 Task: Toggle the surveys enabled in the typescript.
Action: Mouse moved to (33, 480)
Screenshot: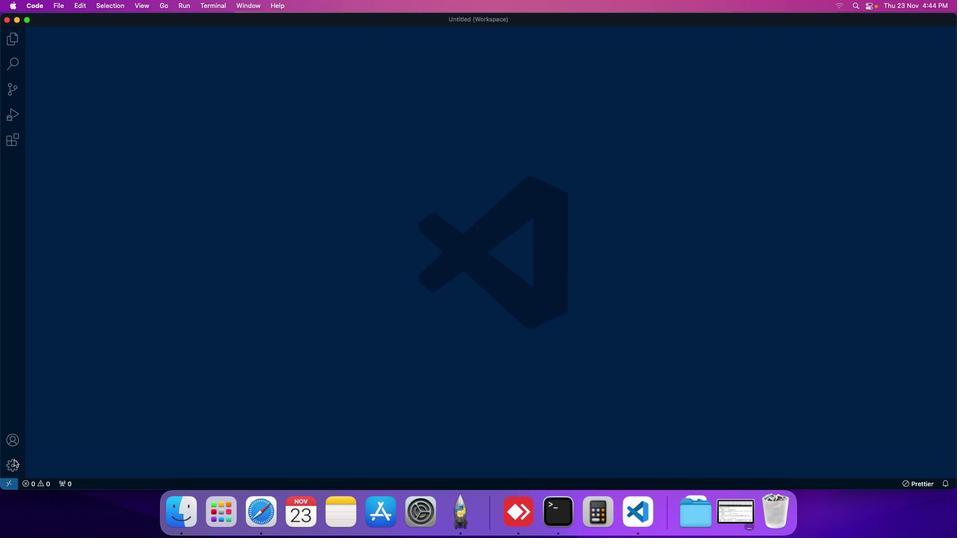 
Action: Mouse pressed left at (33, 480)
Screenshot: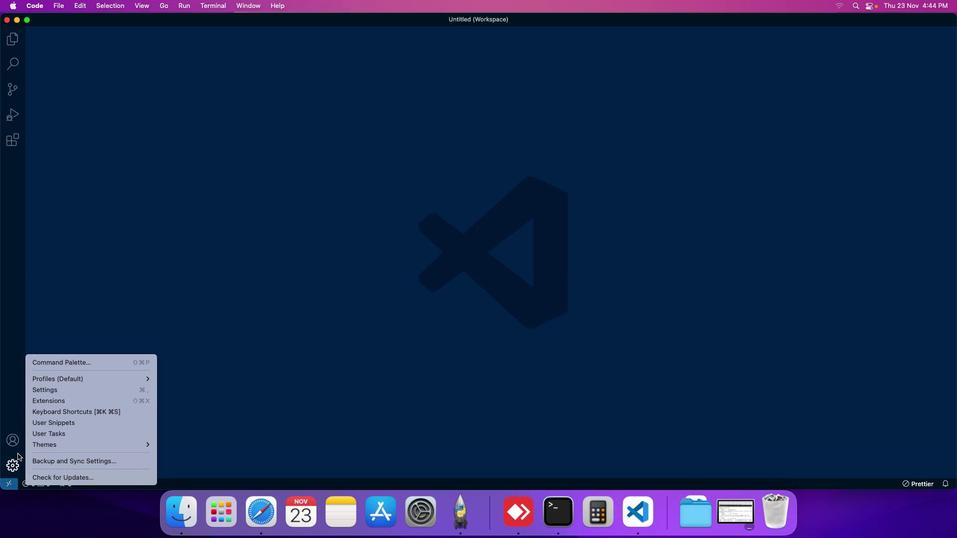 
Action: Mouse moved to (71, 412)
Screenshot: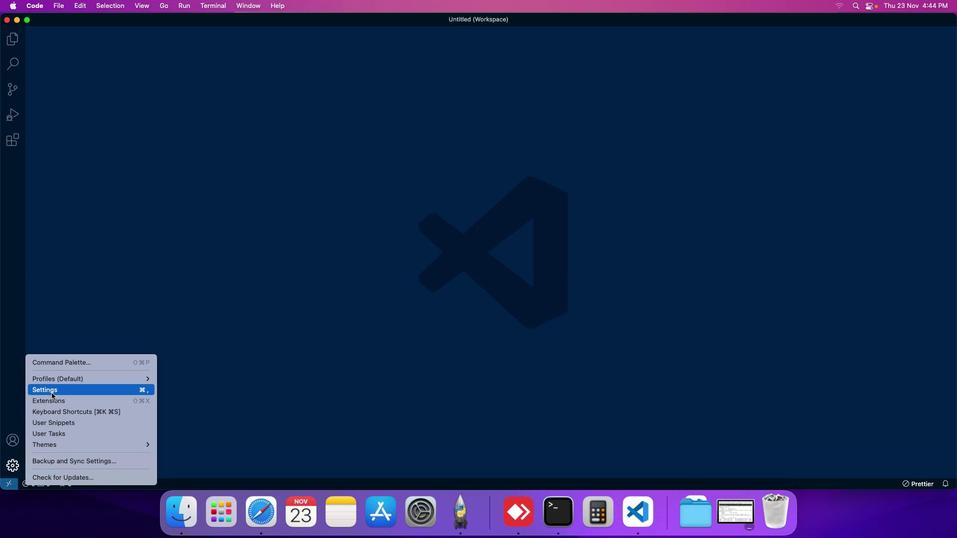 
Action: Mouse pressed left at (71, 412)
Screenshot: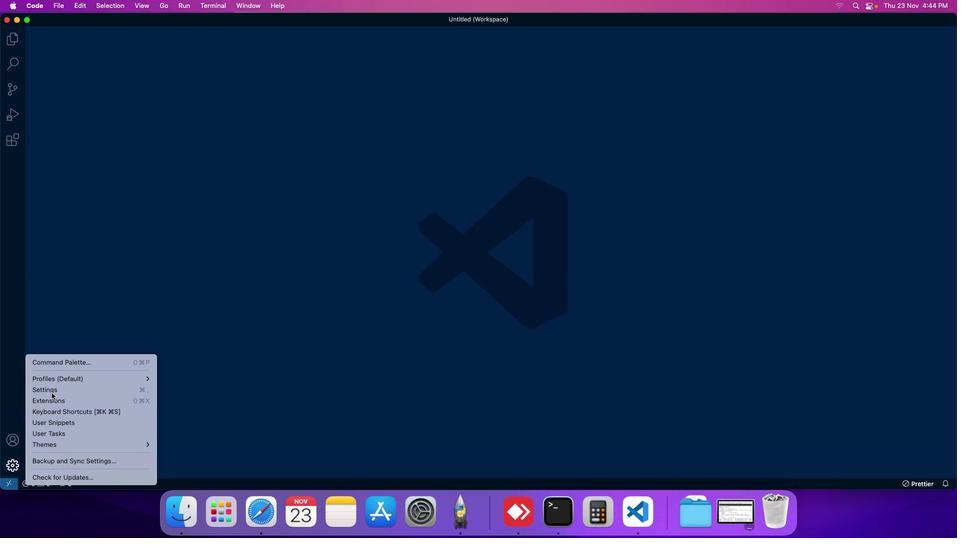 
Action: Mouse moved to (249, 99)
Screenshot: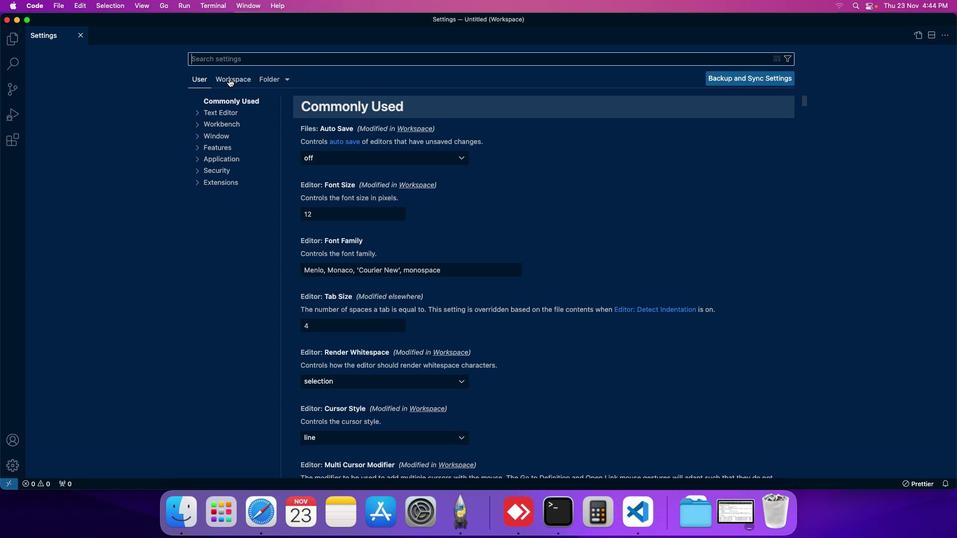 
Action: Mouse pressed left at (249, 99)
Screenshot: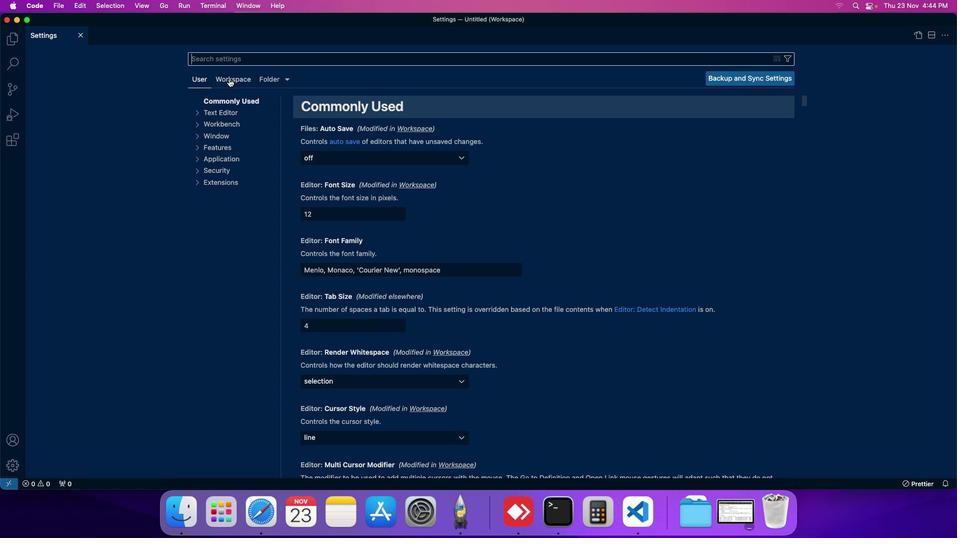 
Action: Mouse moved to (244, 191)
Screenshot: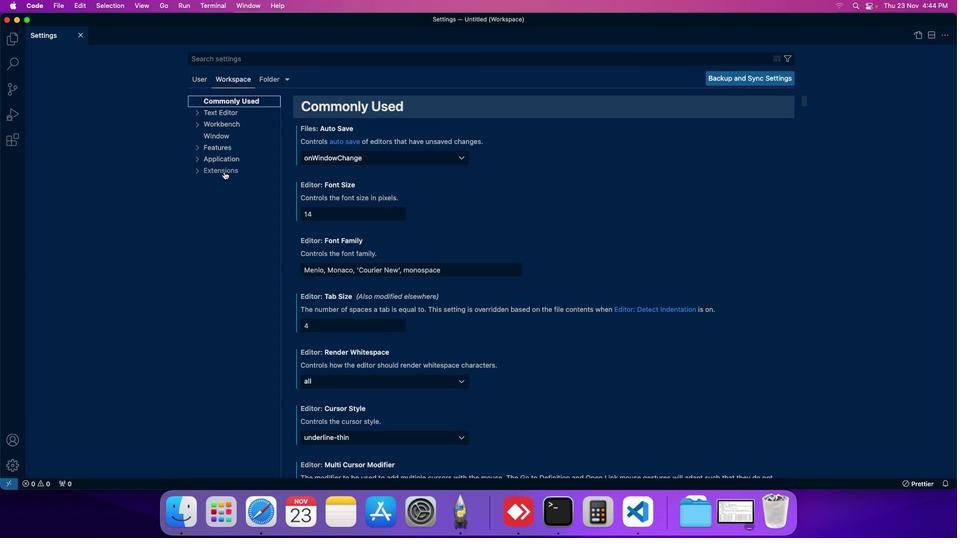 
Action: Mouse pressed left at (244, 191)
Screenshot: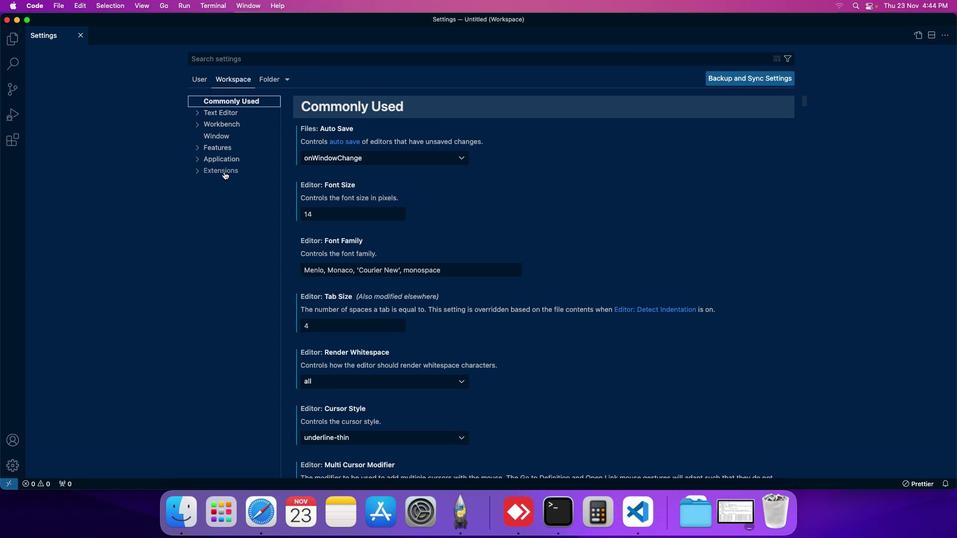 
Action: Mouse moved to (255, 448)
Screenshot: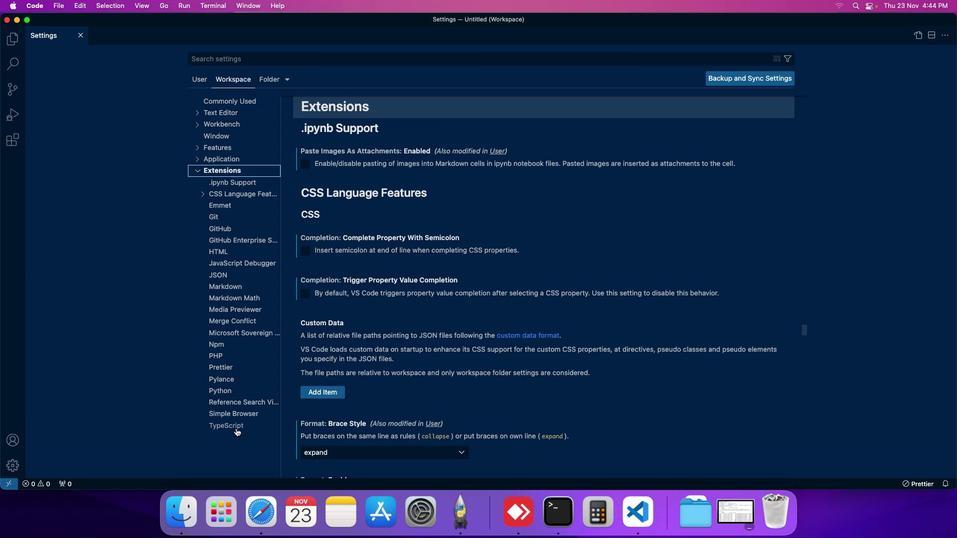 
Action: Mouse pressed left at (255, 448)
Screenshot: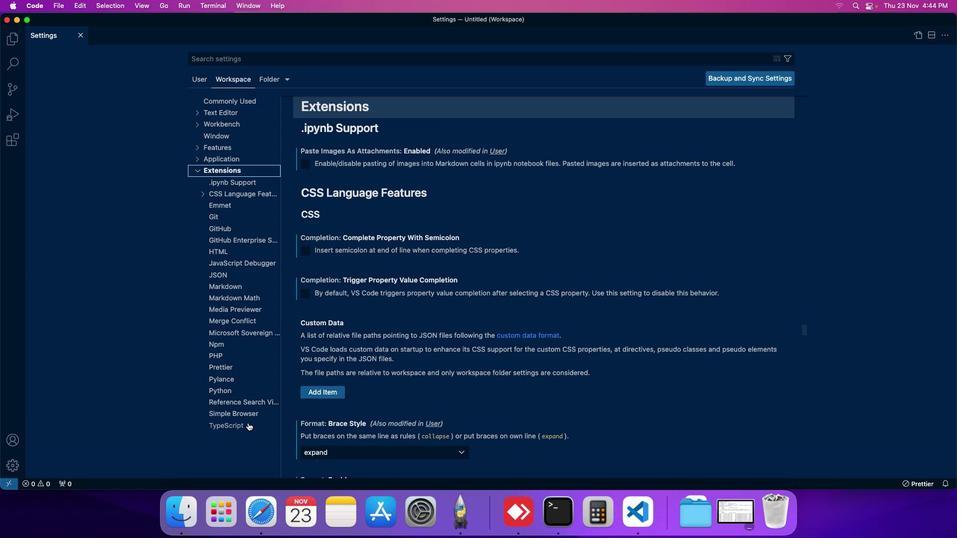
Action: Mouse moved to (368, 433)
Screenshot: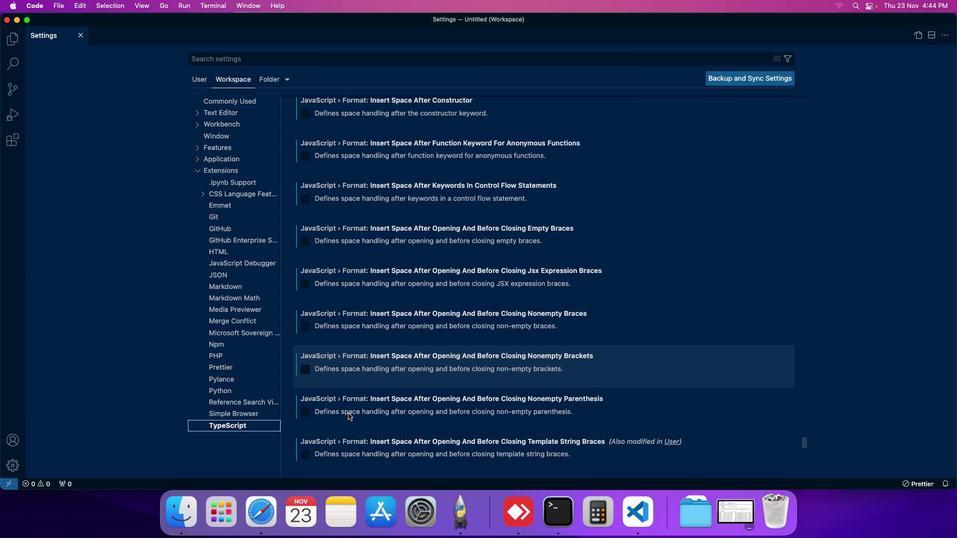 
Action: Mouse scrolled (368, 433) with delta (19, 19)
Screenshot: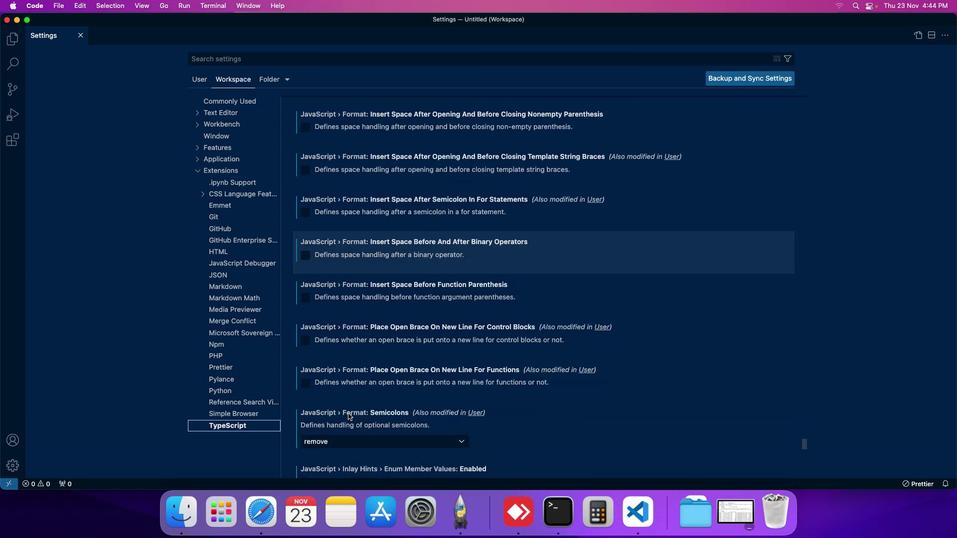 
Action: Mouse scrolled (368, 433) with delta (19, 19)
Screenshot: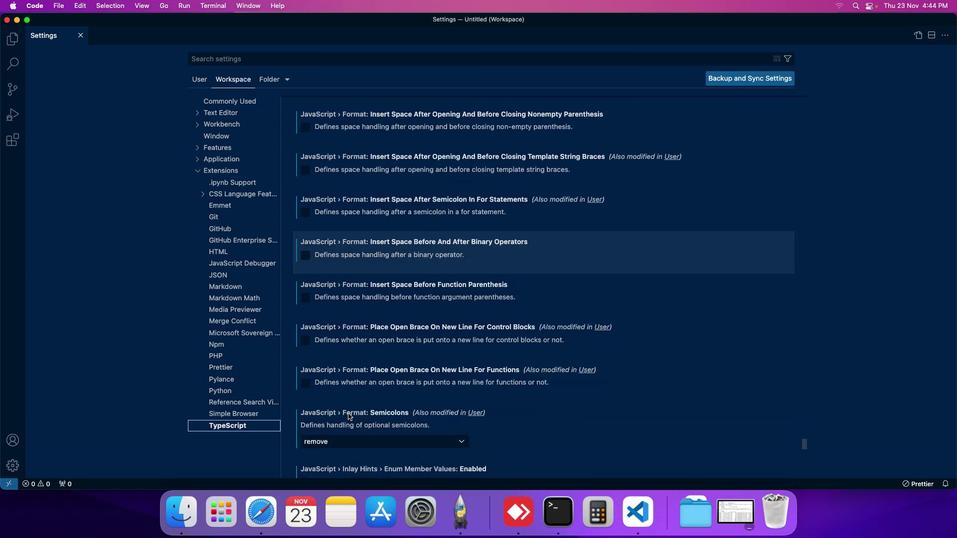 
Action: Mouse scrolled (368, 433) with delta (19, 18)
Screenshot: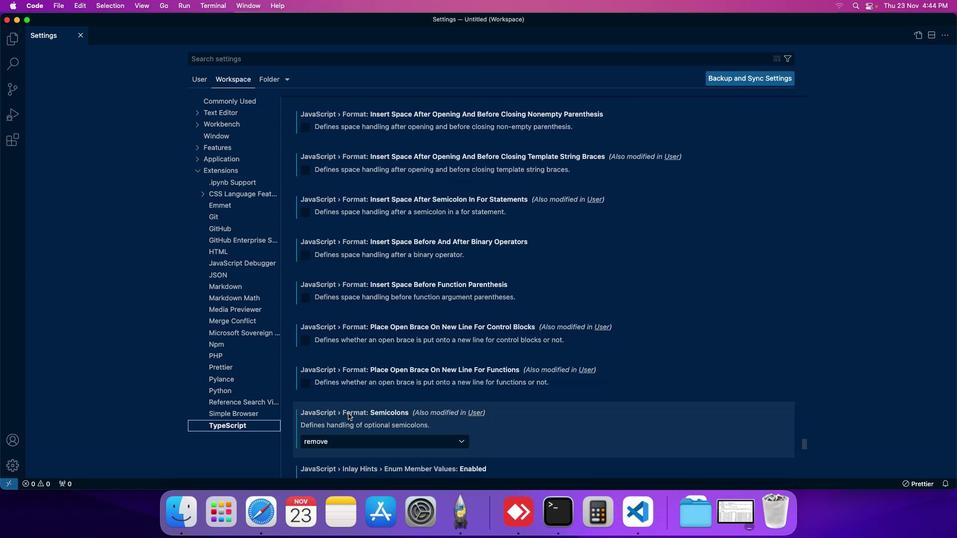 
Action: Mouse scrolled (368, 433) with delta (19, 19)
Screenshot: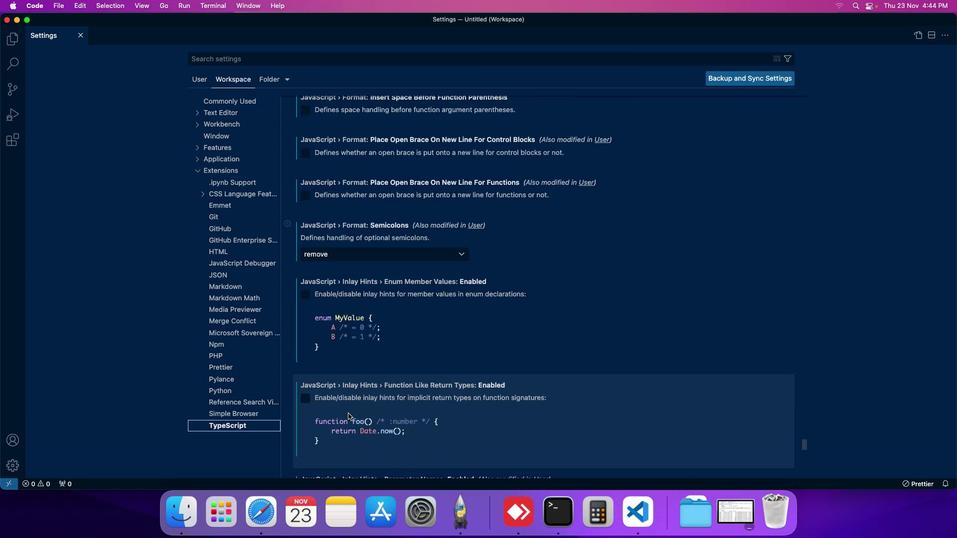 
Action: Mouse scrolled (368, 433) with delta (19, 19)
Screenshot: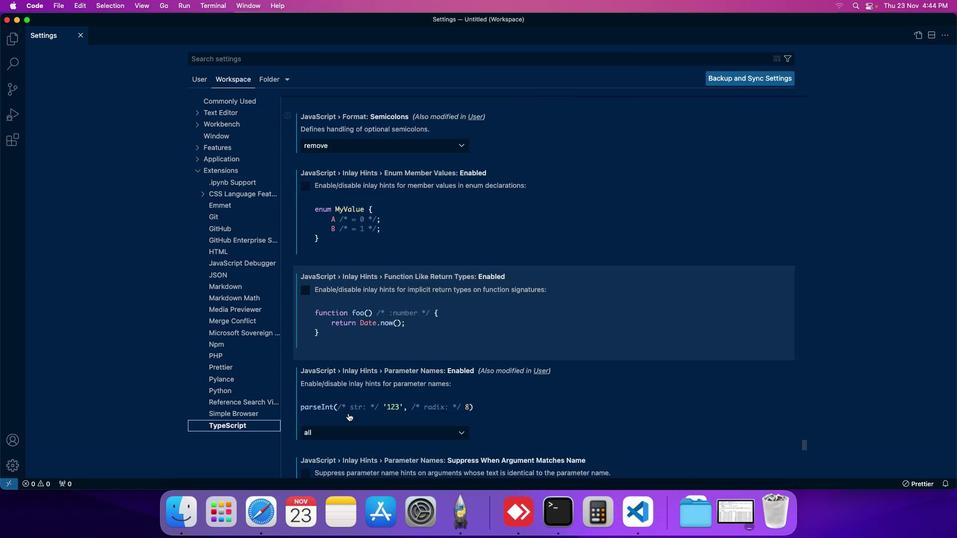 
Action: Mouse scrolled (368, 433) with delta (19, 18)
Screenshot: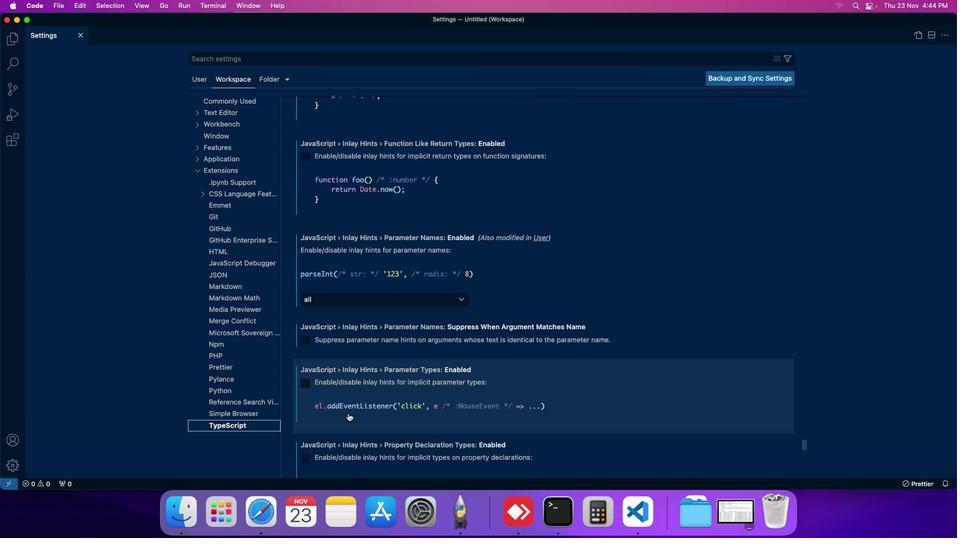 
Action: Mouse scrolled (368, 433) with delta (19, 17)
Screenshot: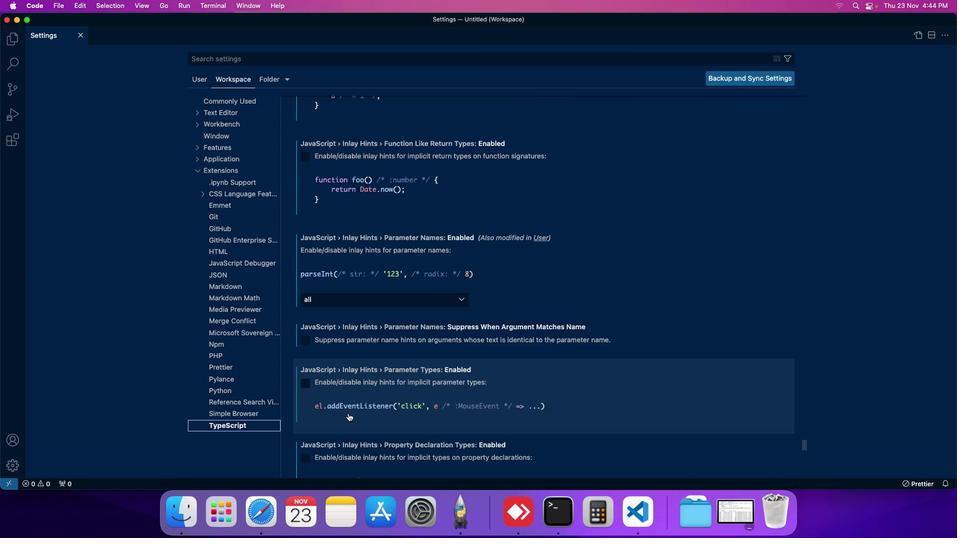 
Action: Mouse scrolled (368, 433) with delta (19, 19)
Screenshot: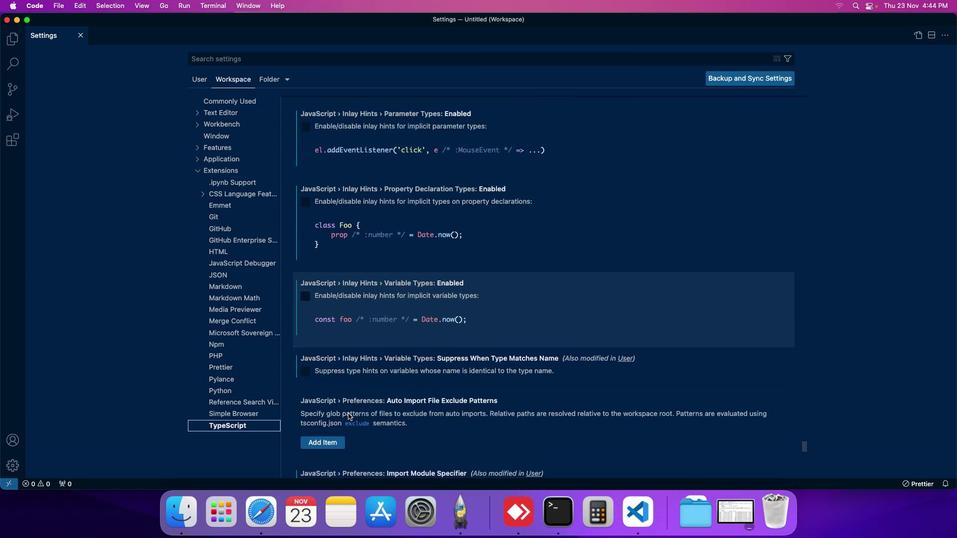 
Action: Mouse scrolled (368, 433) with delta (19, 19)
Screenshot: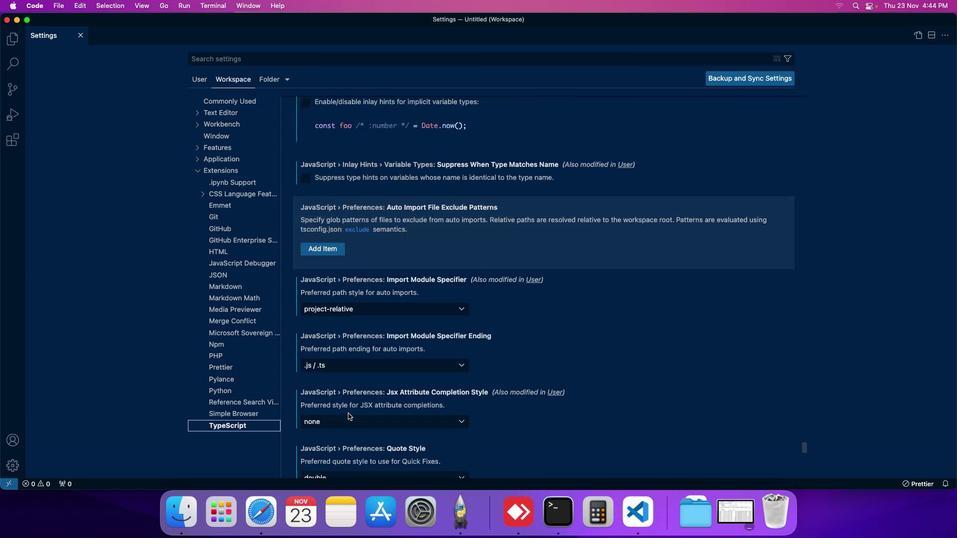
Action: Mouse scrolled (368, 433) with delta (19, 18)
Screenshot: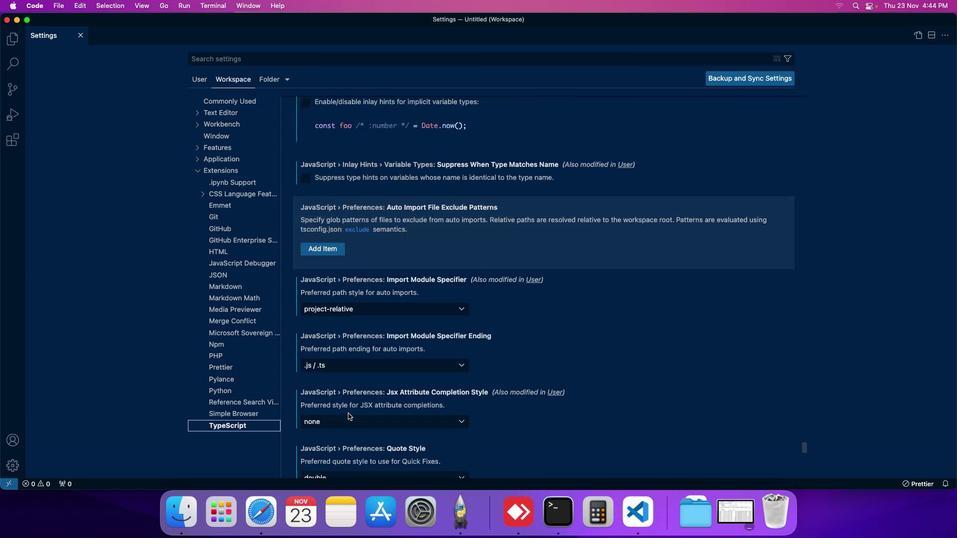 
Action: Mouse scrolled (368, 433) with delta (19, 17)
Screenshot: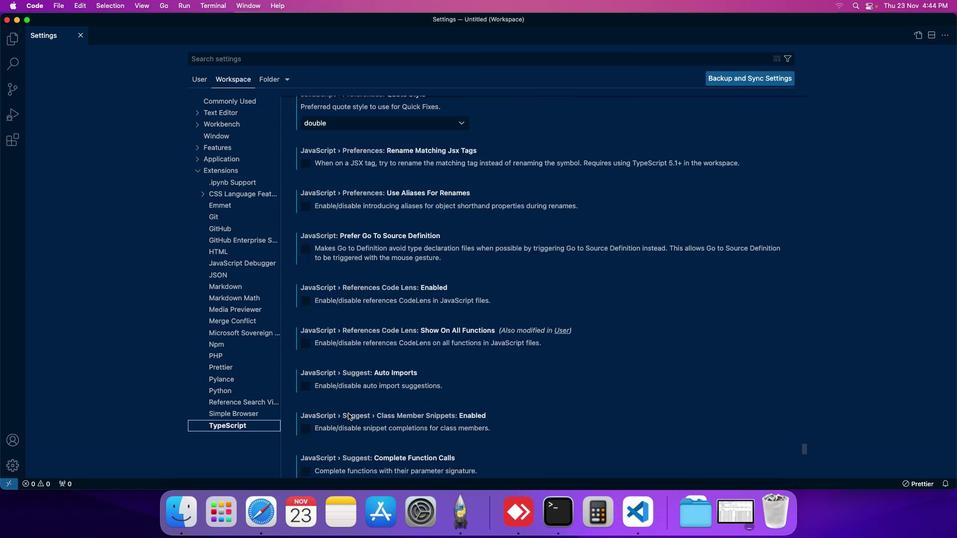 
Action: Mouse scrolled (368, 433) with delta (19, 19)
Screenshot: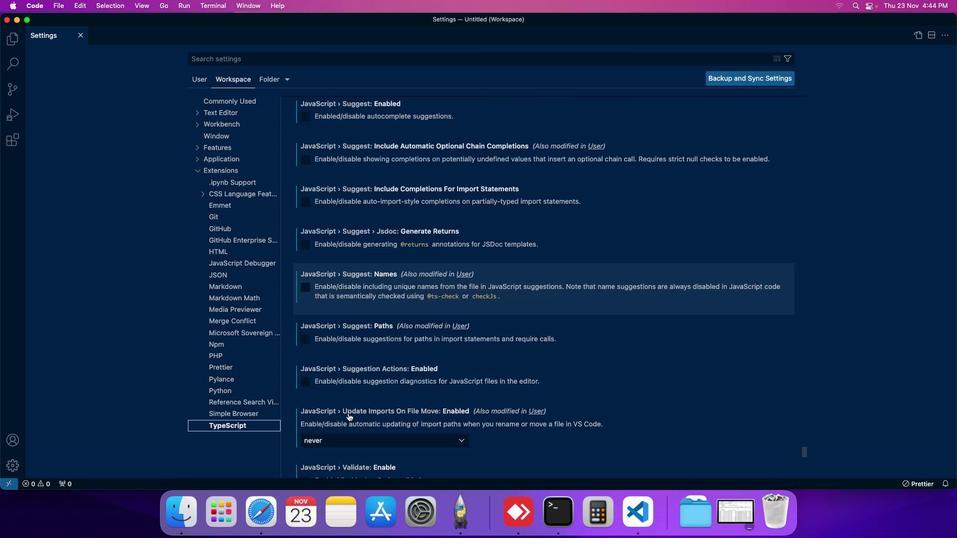 
Action: Mouse scrolled (368, 433) with delta (19, 19)
Screenshot: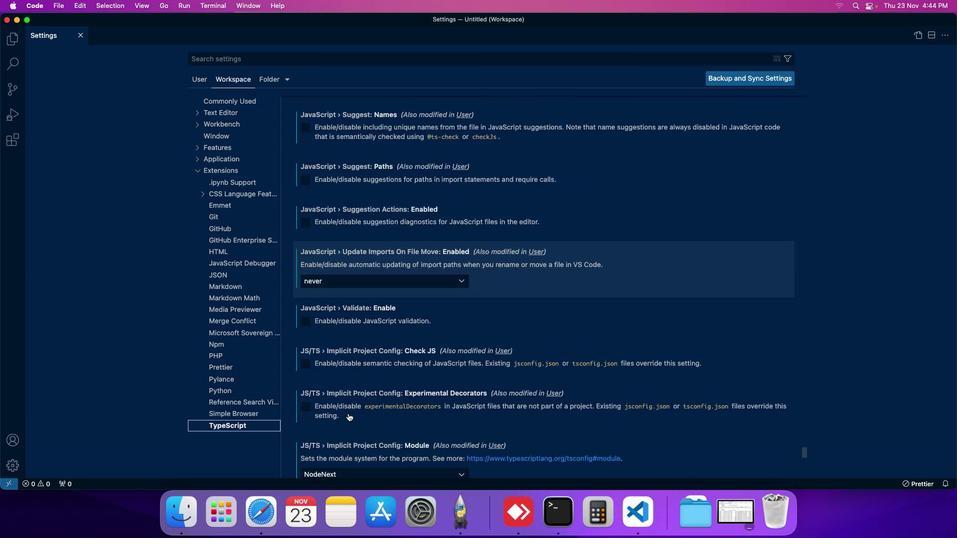 
Action: Mouse scrolled (368, 433) with delta (19, 18)
Screenshot: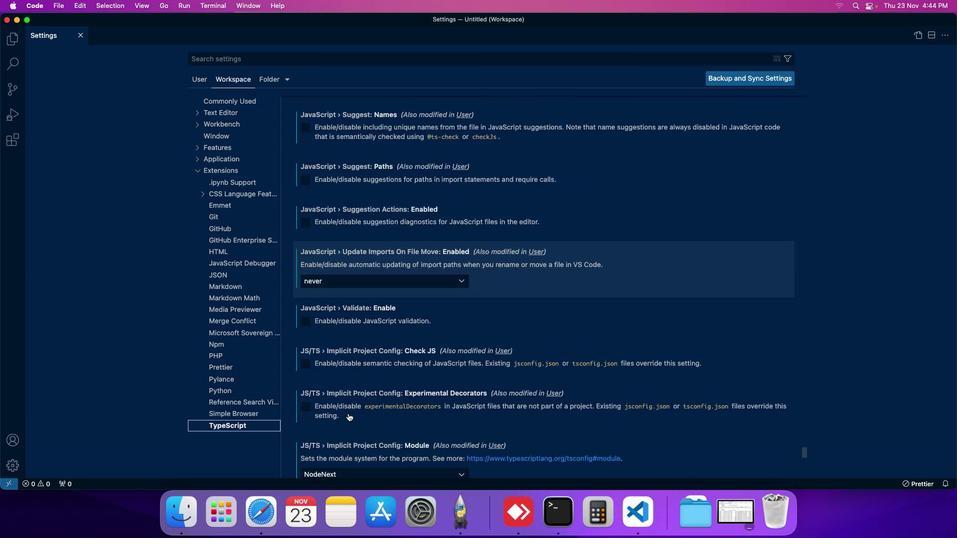 
Action: Mouse scrolled (368, 433) with delta (19, 17)
Screenshot: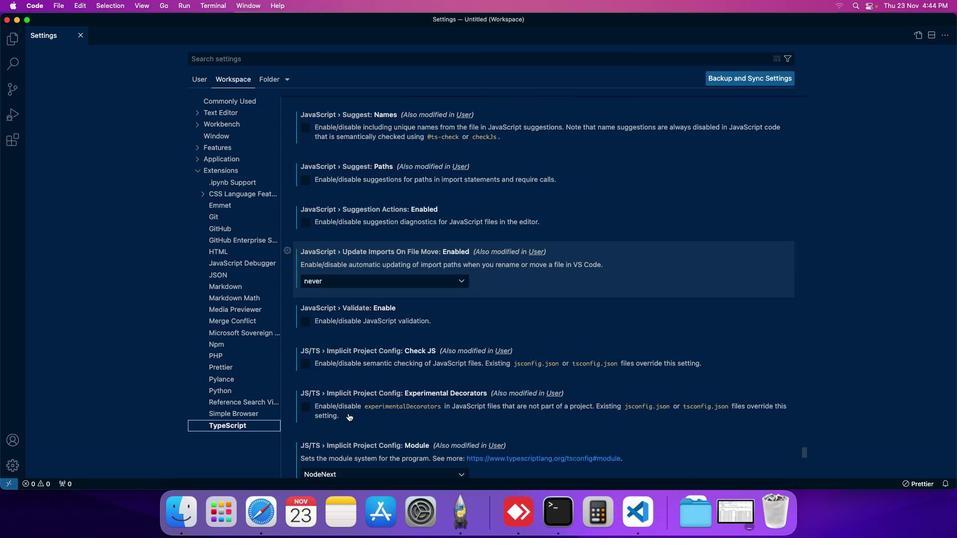 
Action: Mouse scrolled (368, 433) with delta (19, 19)
Screenshot: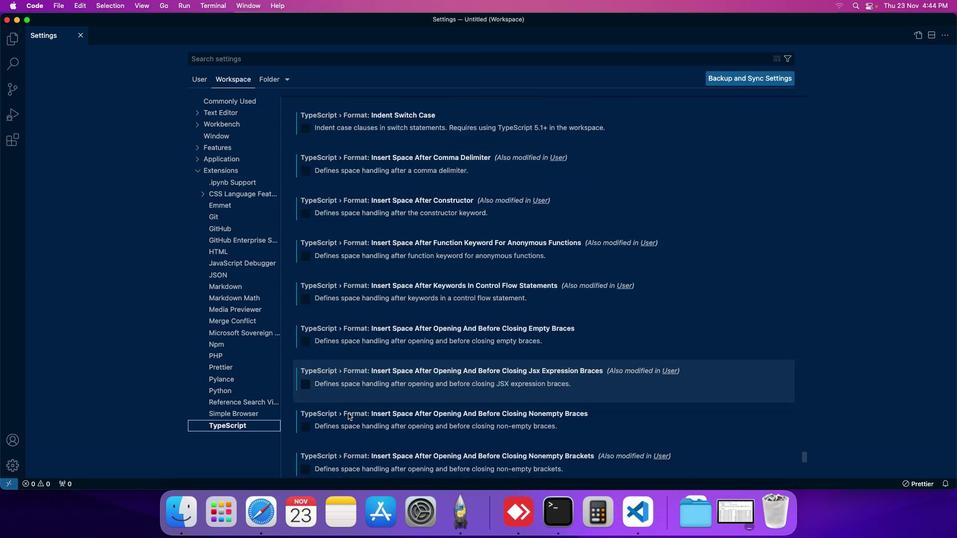 
Action: Mouse scrolled (368, 433) with delta (19, 19)
Screenshot: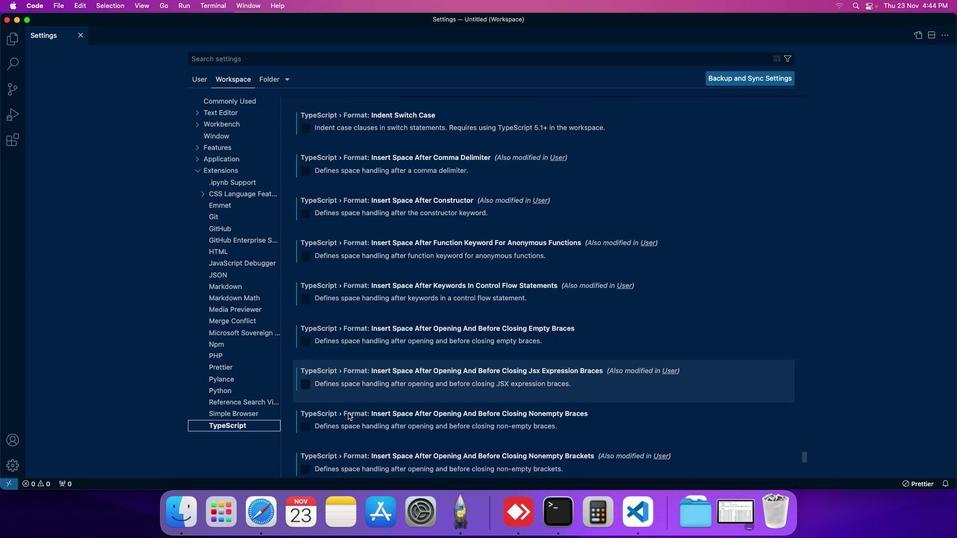 
Action: Mouse scrolled (368, 433) with delta (19, 18)
Screenshot: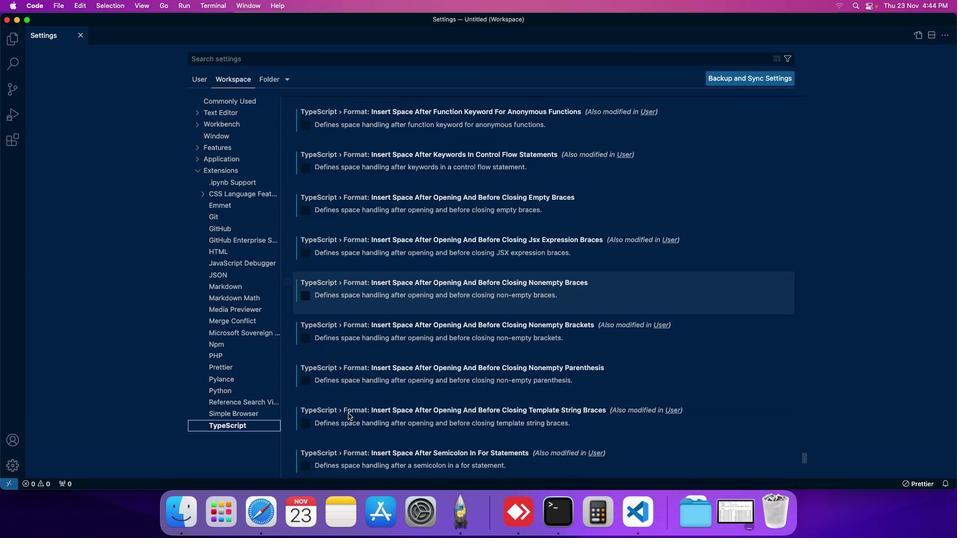 
Action: Mouse scrolled (368, 433) with delta (19, 19)
Screenshot: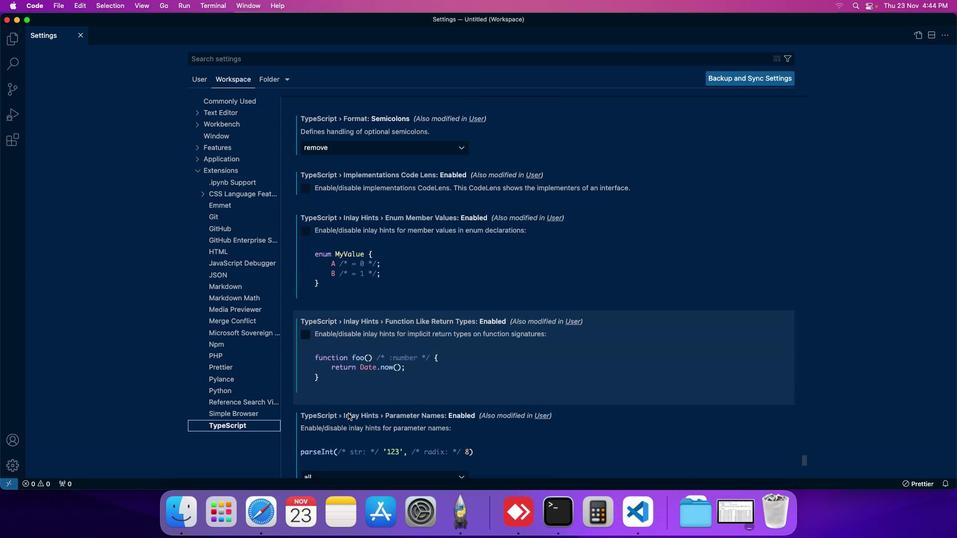 
Action: Mouse scrolled (368, 433) with delta (19, 19)
Screenshot: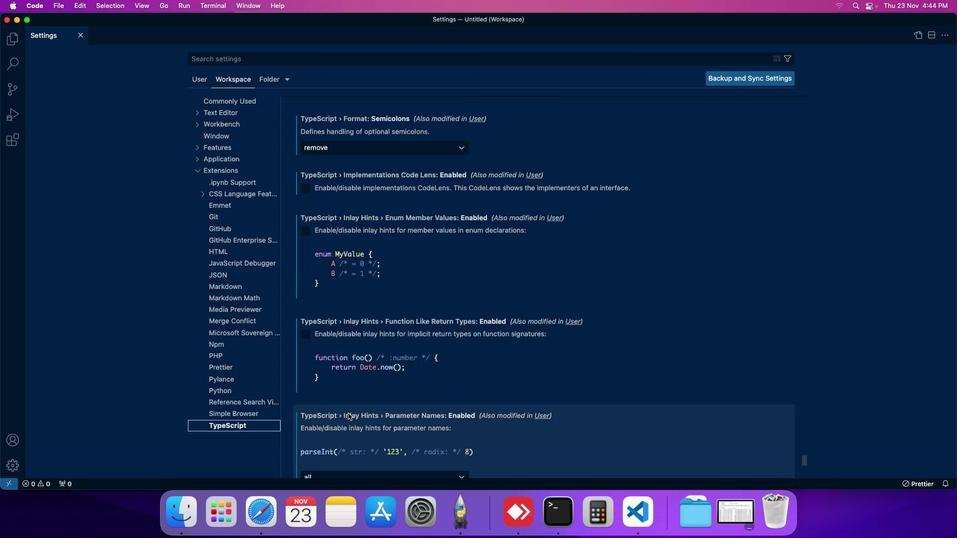 
Action: Mouse scrolled (368, 433) with delta (19, 18)
Screenshot: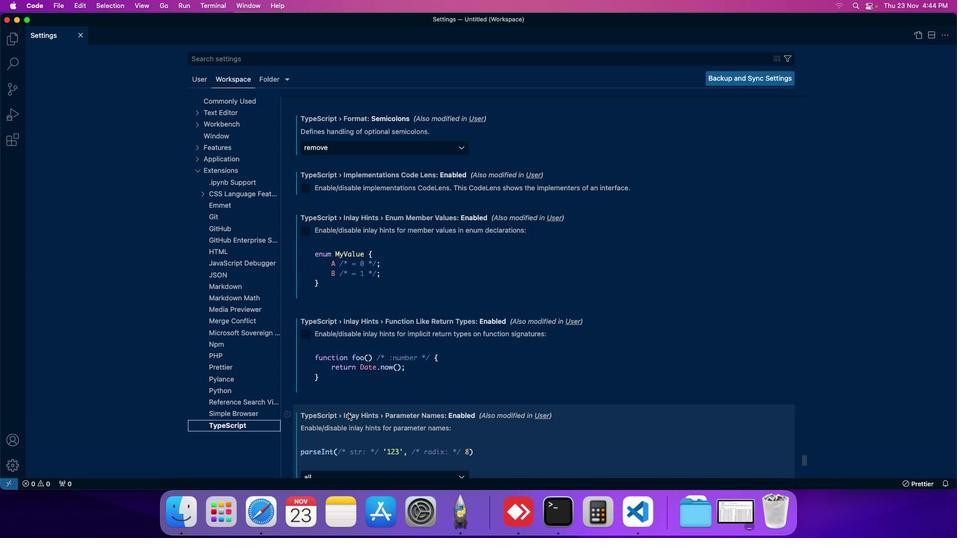 
Action: Mouse scrolled (368, 433) with delta (19, 19)
Screenshot: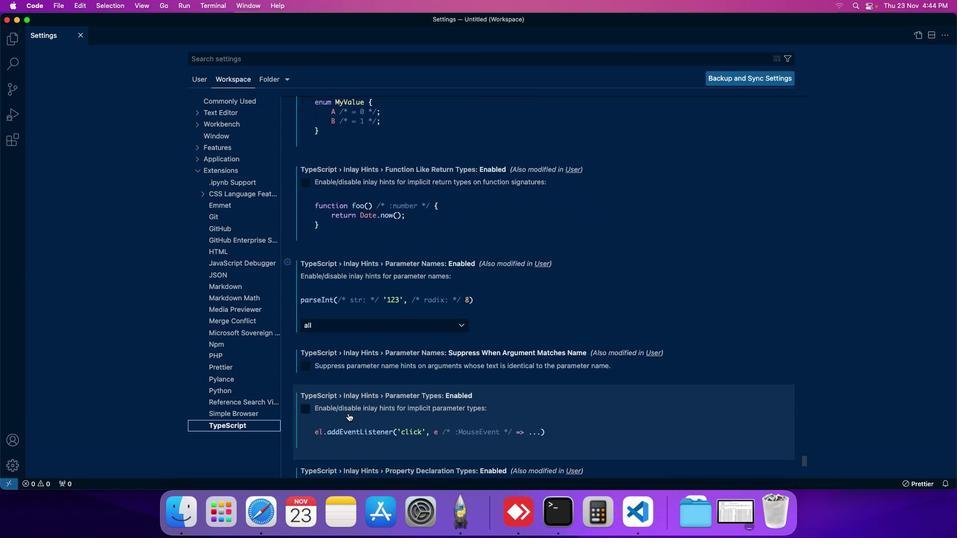 
Action: Mouse scrolled (368, 433) with delta (19, 19)
Screenshot: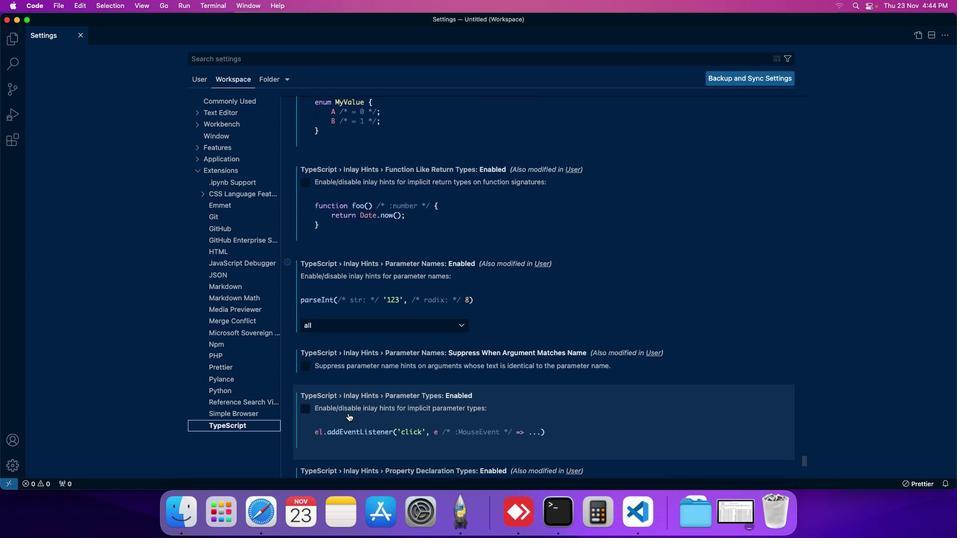 
Action: Mouse scrolled (368, 433) with delta (19, 19)
Screenshot: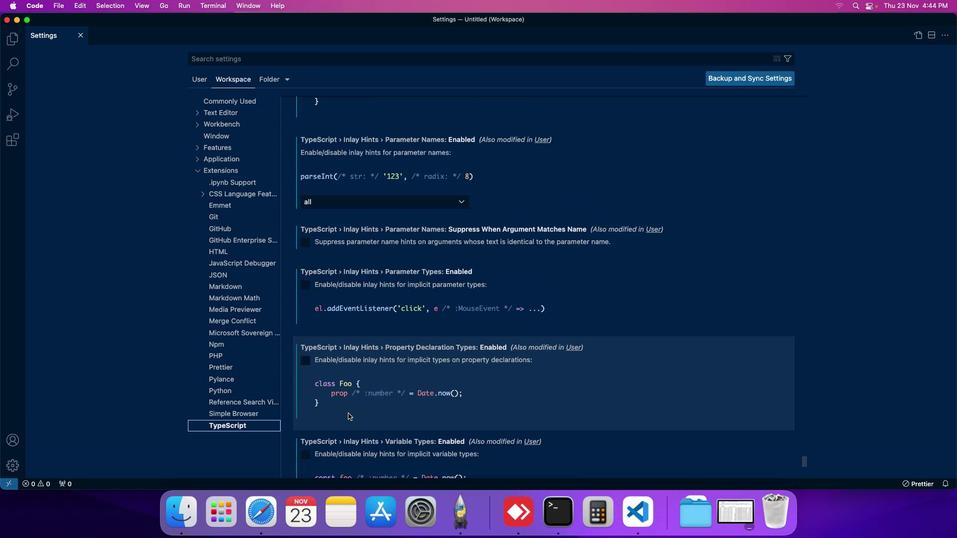 
Action: Mouse scrolled (368, 433) with delta (19, 19)
Screenshot: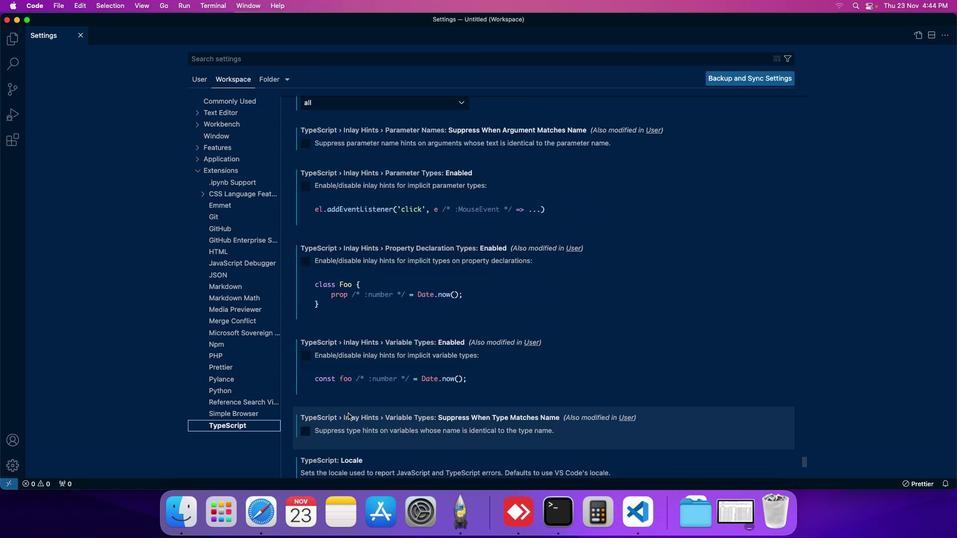 
Action: Mouse scrolled (368, 433) with delta (19, 19)
Screenshot: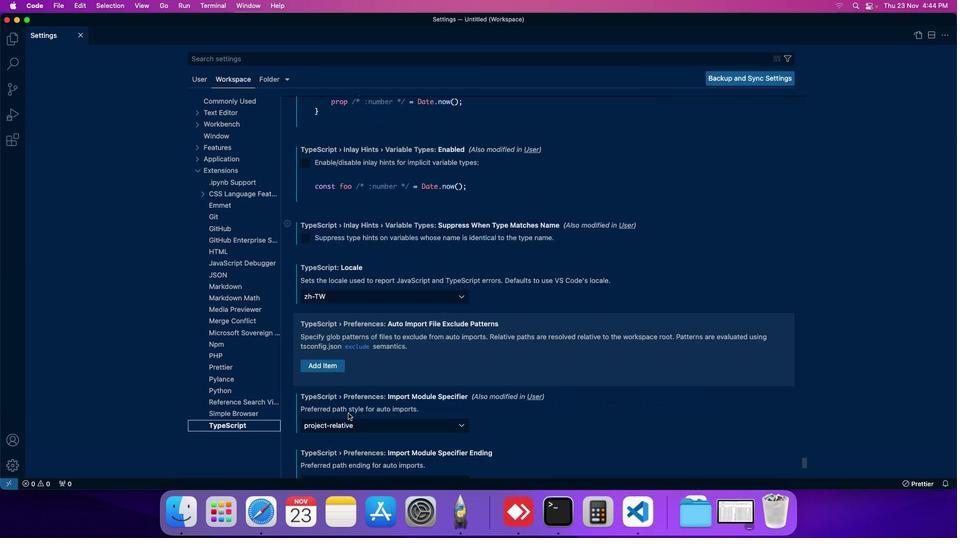 
Action: Mouse scrolled (368, 433) with delta (19, 19)
Screenshot: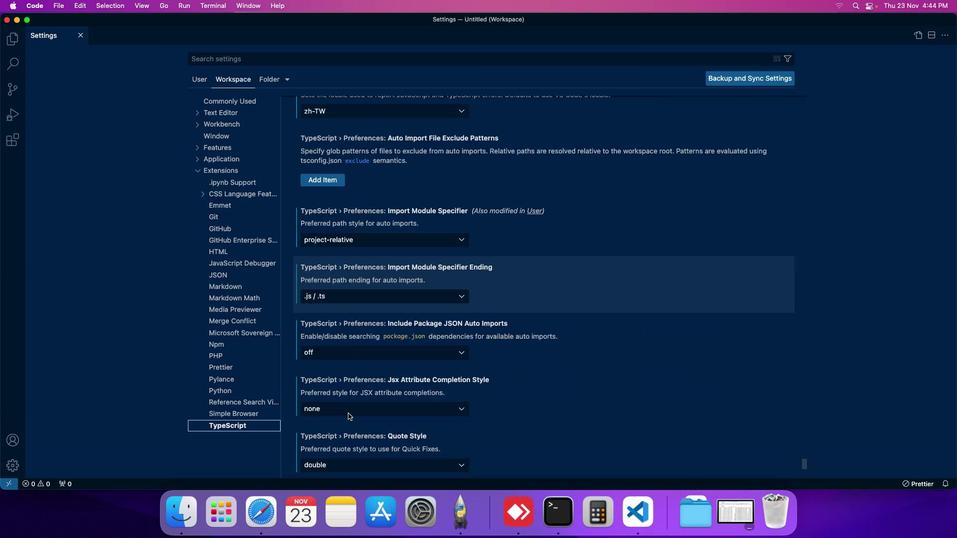 
Action: Mouse scrolled (368, 433) with delta (19, 18)
Screenshot: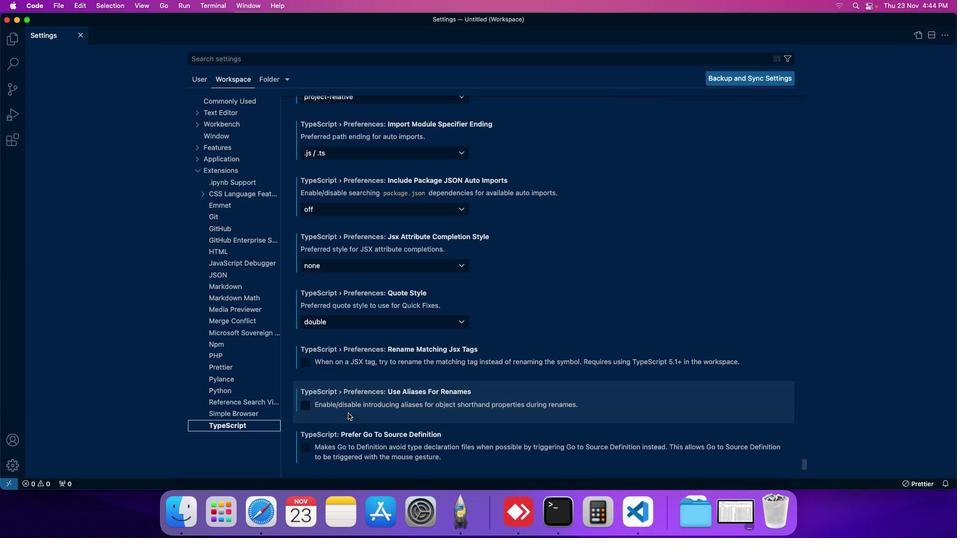 
Action: Mouse scrolled (368, 433) with delta (19, 19)
Screenshot: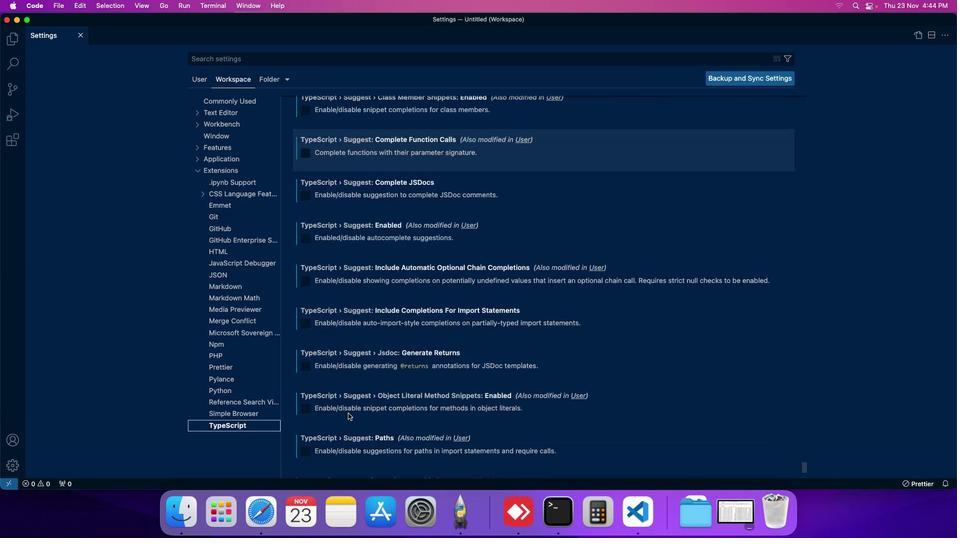 
Action: Mouse scrolled (368, 433) with delta (19, 19)
Screenshot: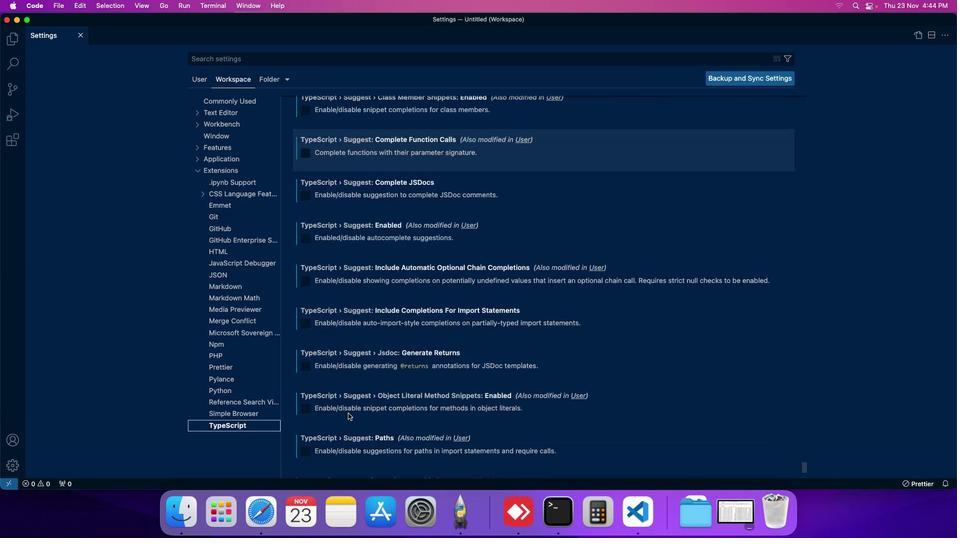 
Action: Mouse scrolled (368, 433) with delta (19, 18)
Screenshot: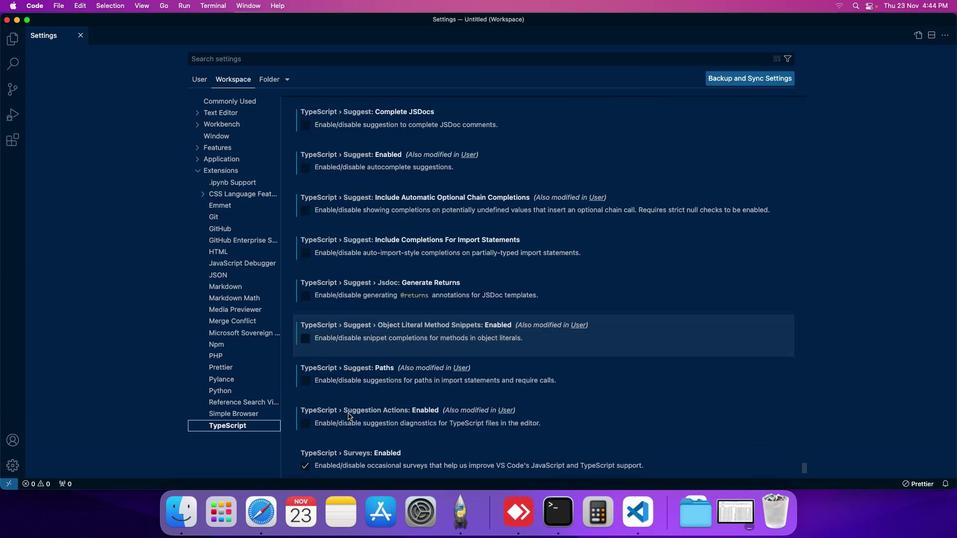 
Action: Mouse scrolled (368, 433) with delta (19, 19)
Screenshot: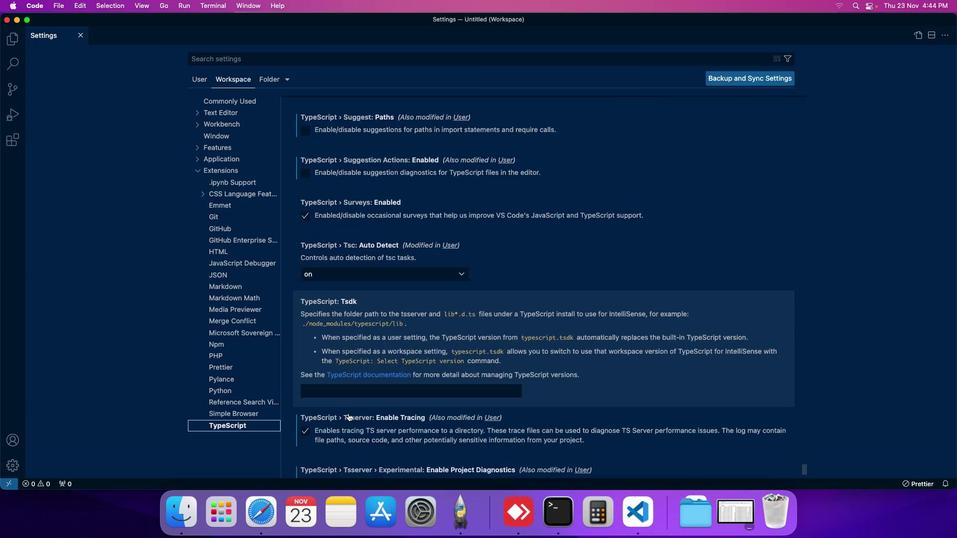 
Action: Mouse scrolled (368, 433) with delta (19, 19)
Screenshot: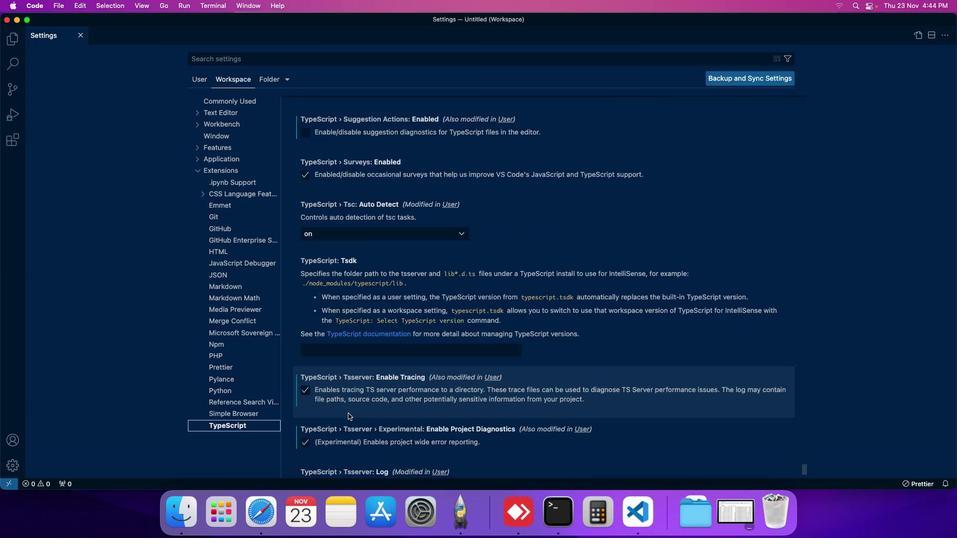 
Action: Mouse scrolled (368, 433) with delta (19, 19)
Screenshot: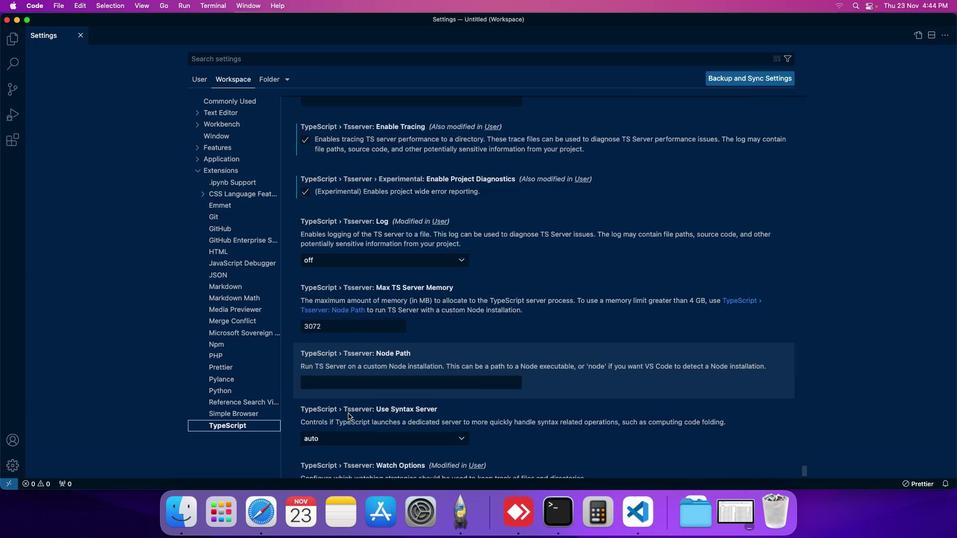
Action: Mouse scrolled (368, 433) with delta (19, 19)
Screenshot: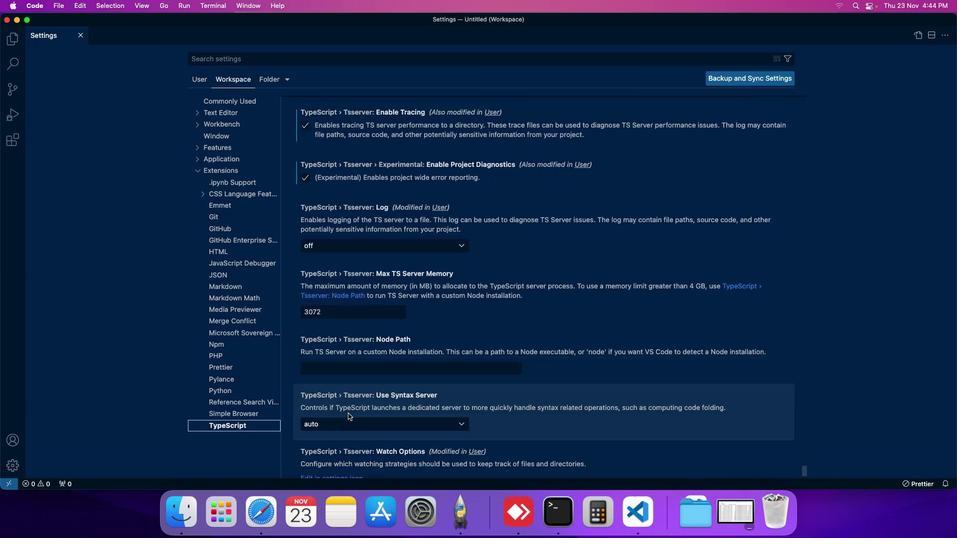 
Action: Mouse scrolled (368, 433) with delta (19, 19)
Screenshot: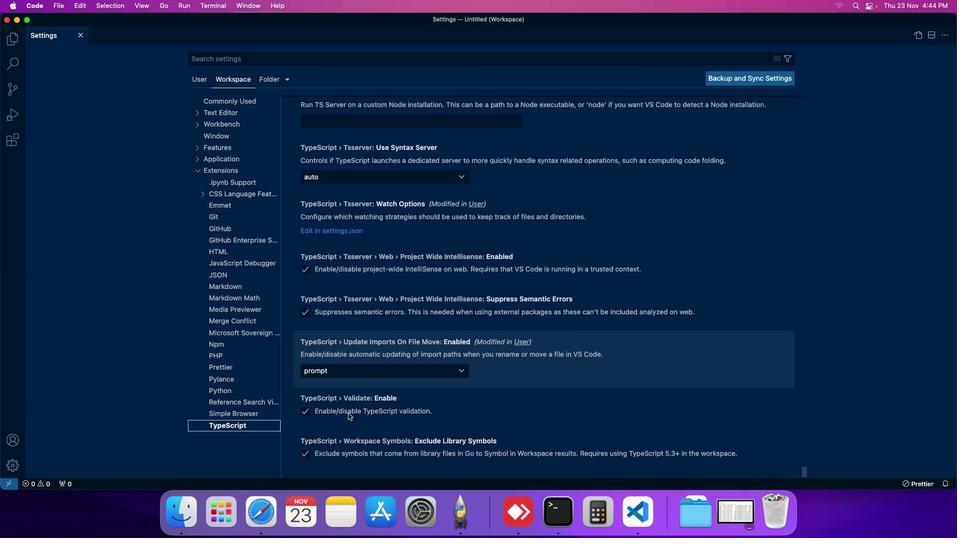 
Action: Mouse scrolled (368, 433) with delta (19, 19)
Screenshot: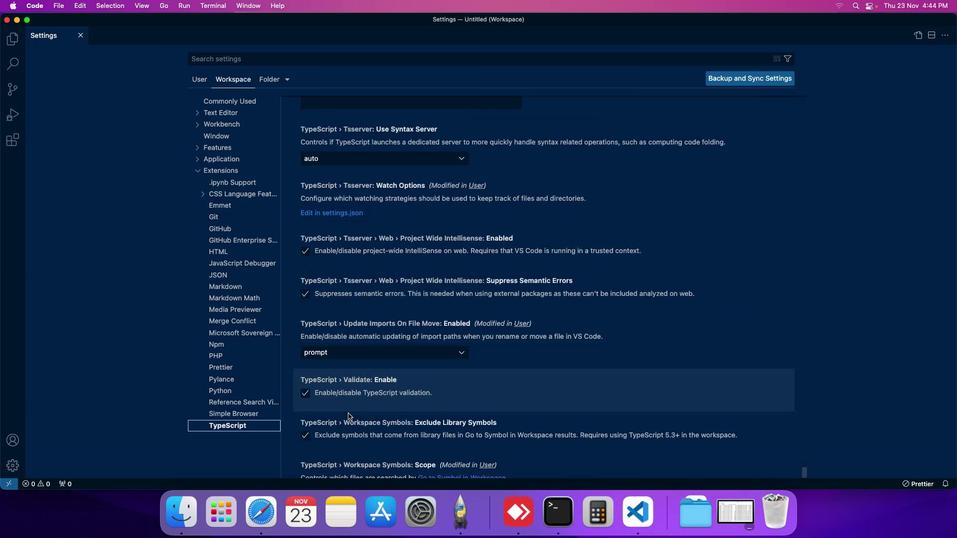 
Action: Mouse scrolled (368, 433) with delta (19, 19)
Screenshot: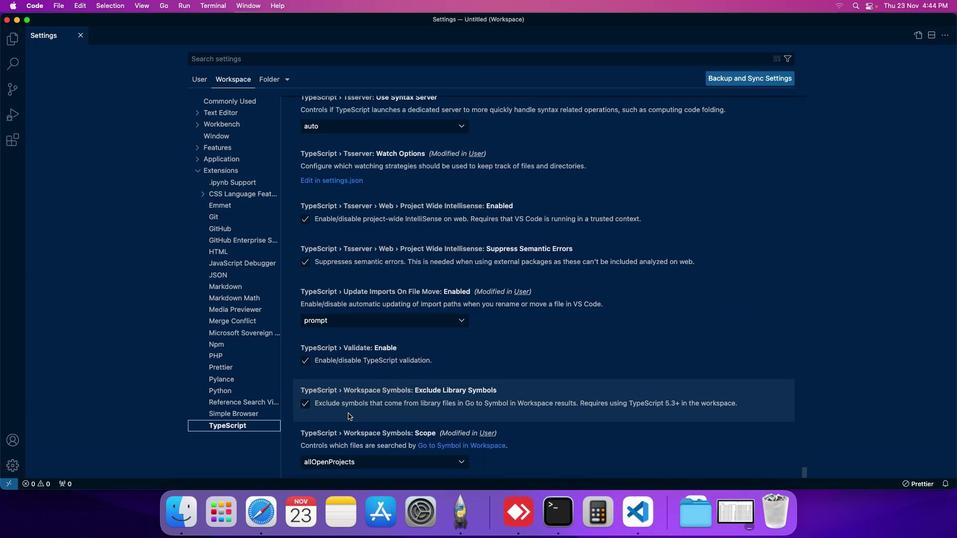 
Action: Mouse scrolled (368, 433) with delta (19, 19)
Screenshot: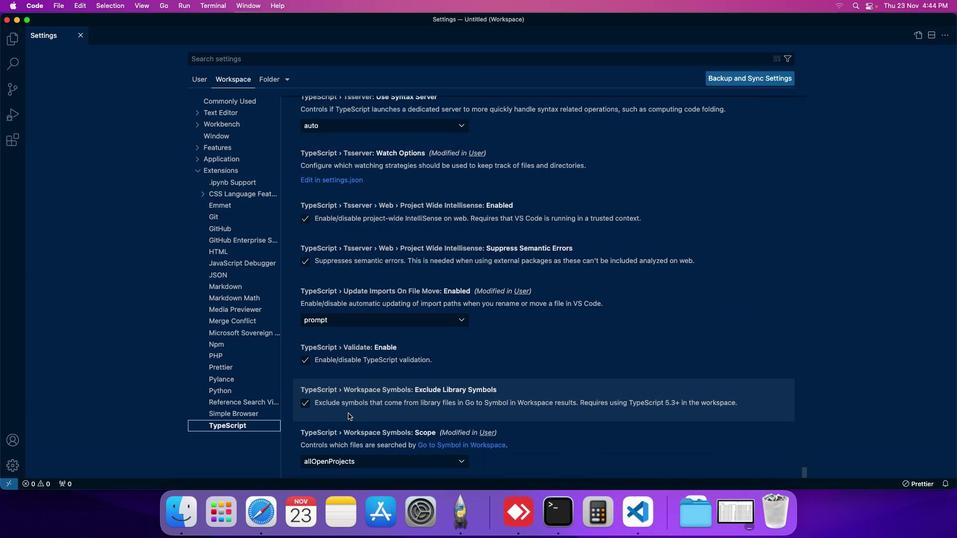 
Action: Mouse scrolled (368, 433) with delta (19, 20)
Screenshot: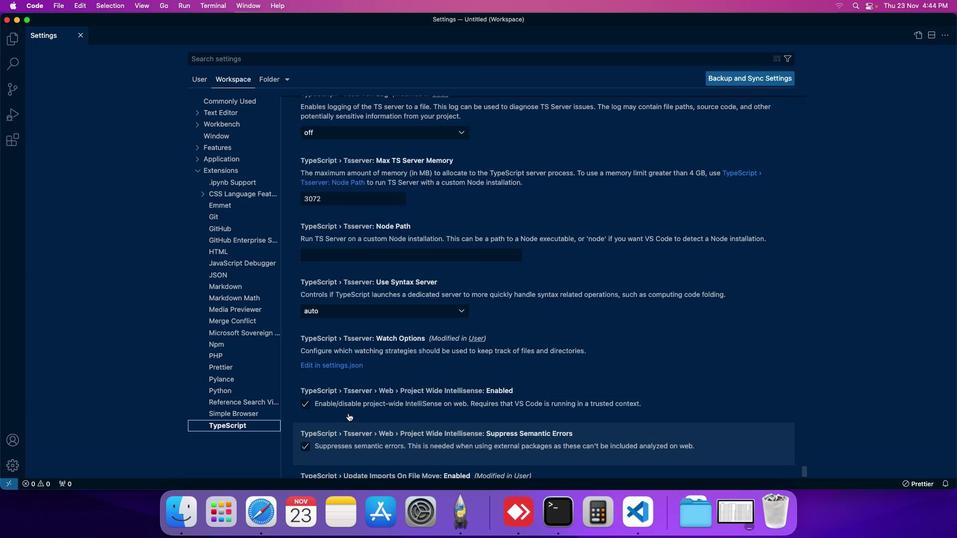 
Action: Mouse scrolled (368, 433) with delta (19, 20)
Screenshot: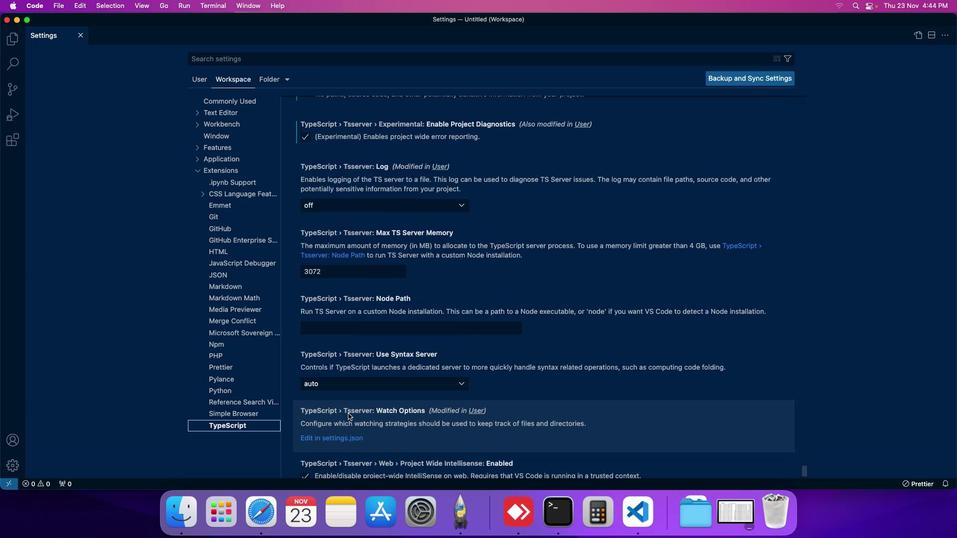 
Action: Mouse moved to (372, 365)
Screenshot: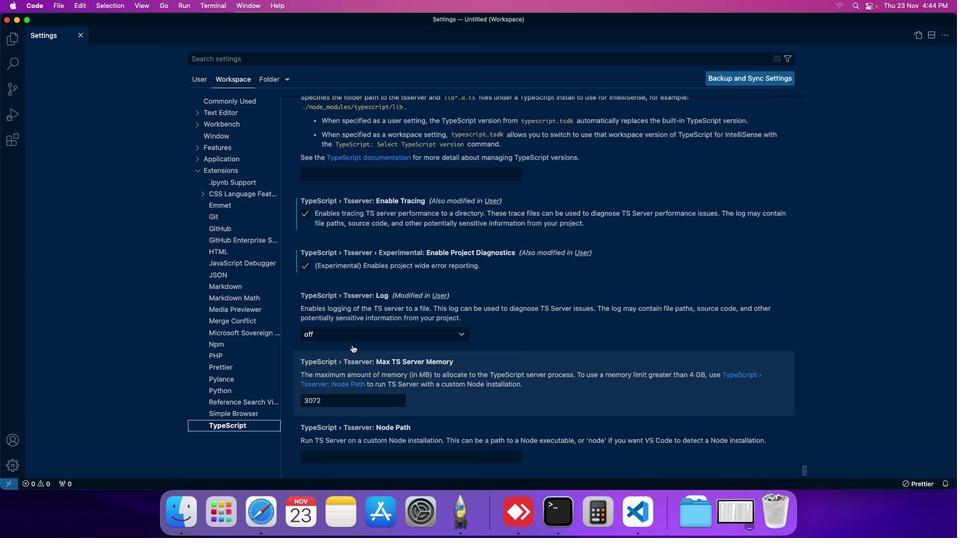 
Action: Mouse scrolled (372, 365) with delta (19, 20)
Screenshot: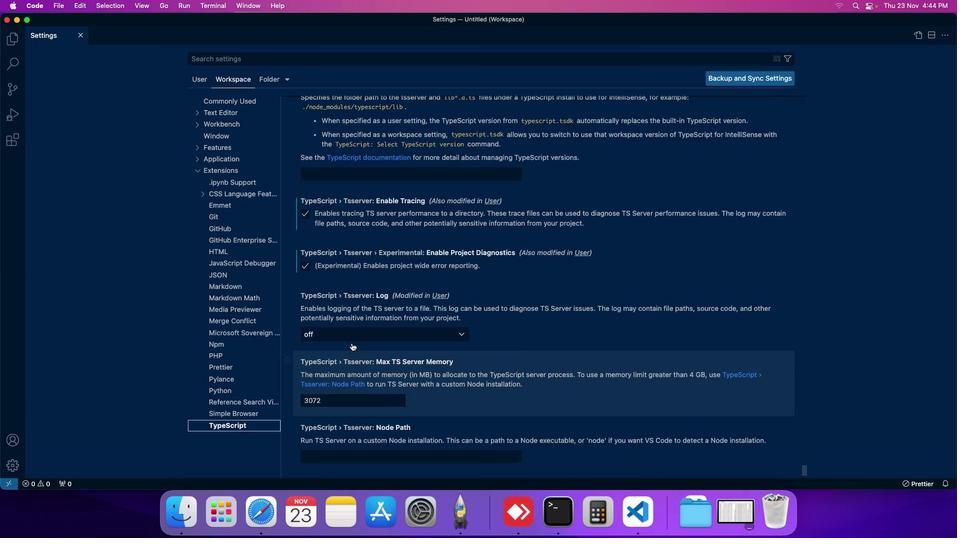 
Action: Mouse moved to (384, 311)
Screenshot: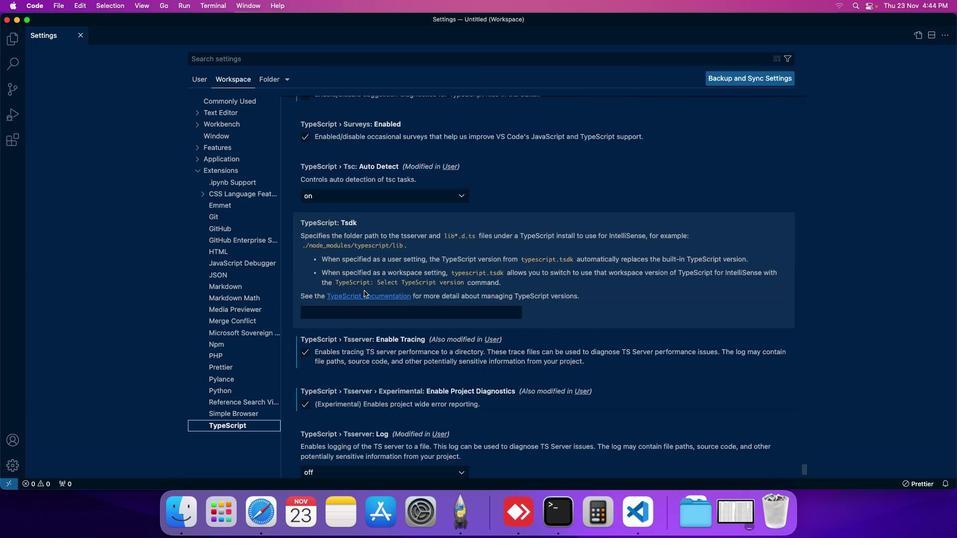
Action: Mouse scrolled (384, 311) with delta (19, 20)
Screenshot: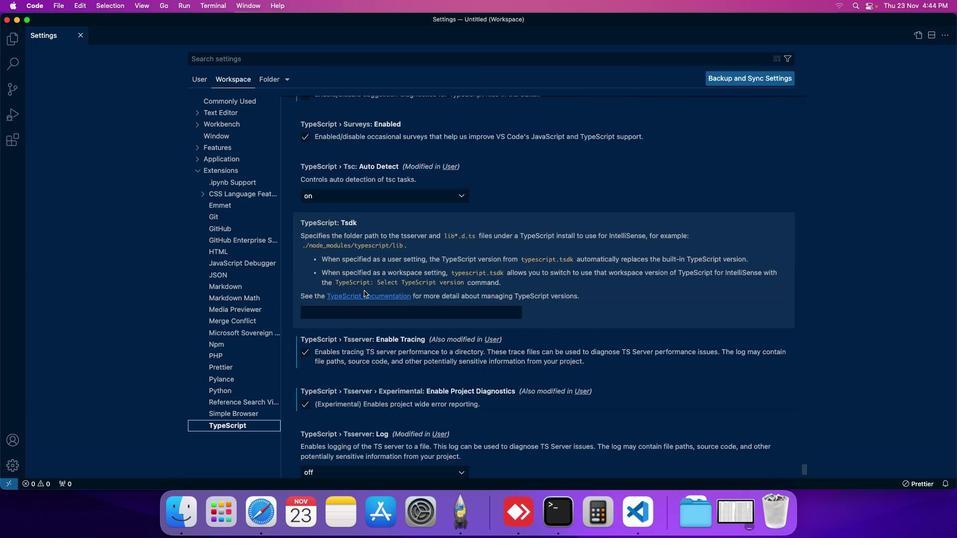 
Action: Mouse moved to (368, 307)
Screenshot: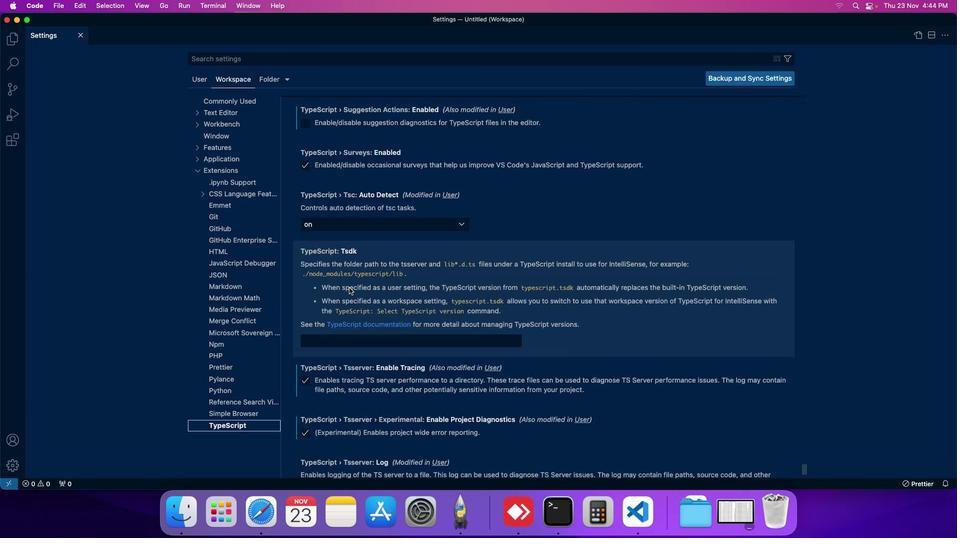 
Action: Mouse scrolled (368, 307) with delta (19, 20)
Screenshot: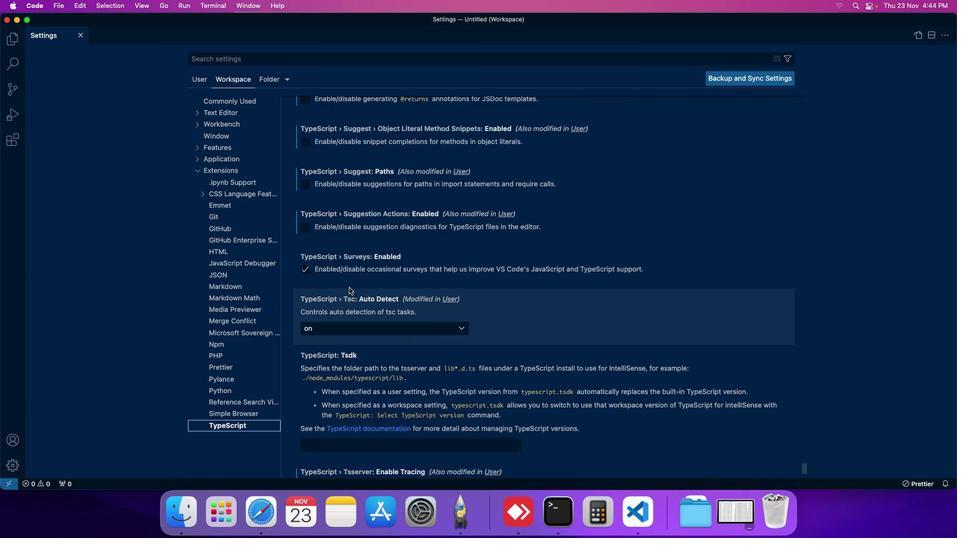 
Action: Mouse scrolled (368, 307) with delta (19, 20)
Screenshot: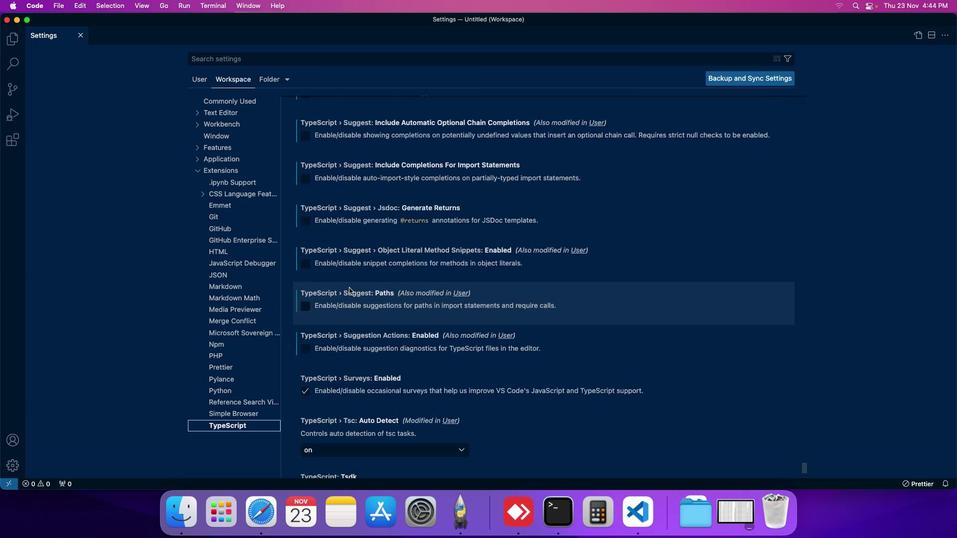 
Action: Mouse moved to (326, 420)
Screenshot: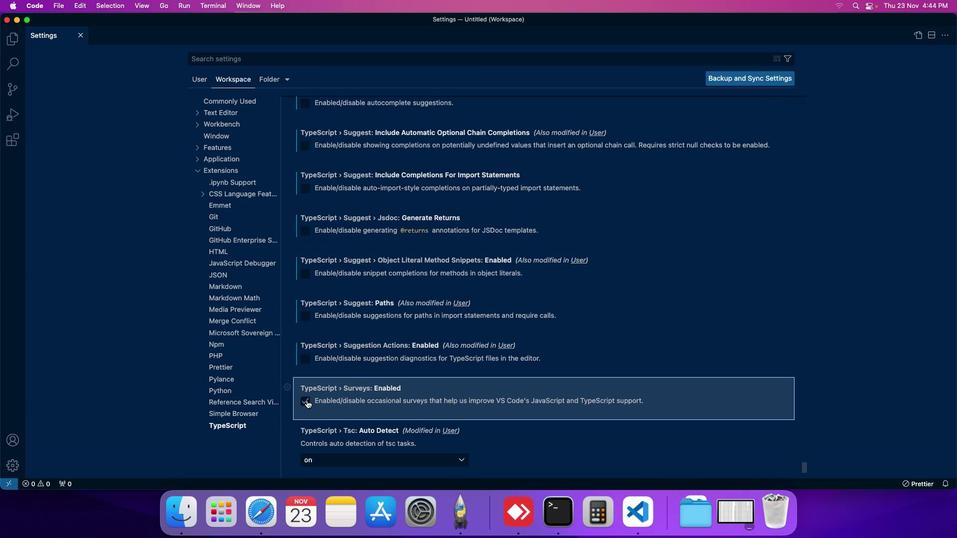 
Action: Mouse pressed left at (326, 420)
Screenshot: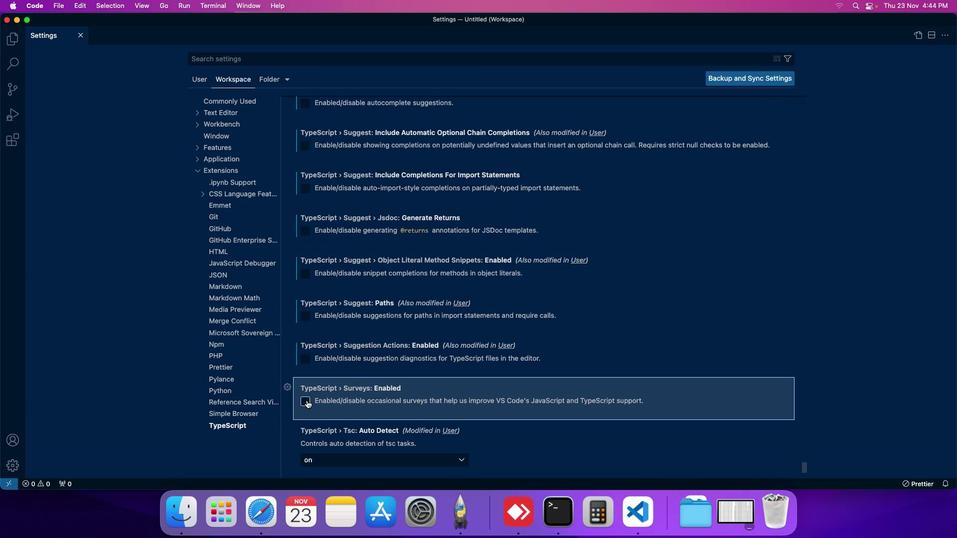 
Action: Mouse moved to (329, 422)
Screenshot: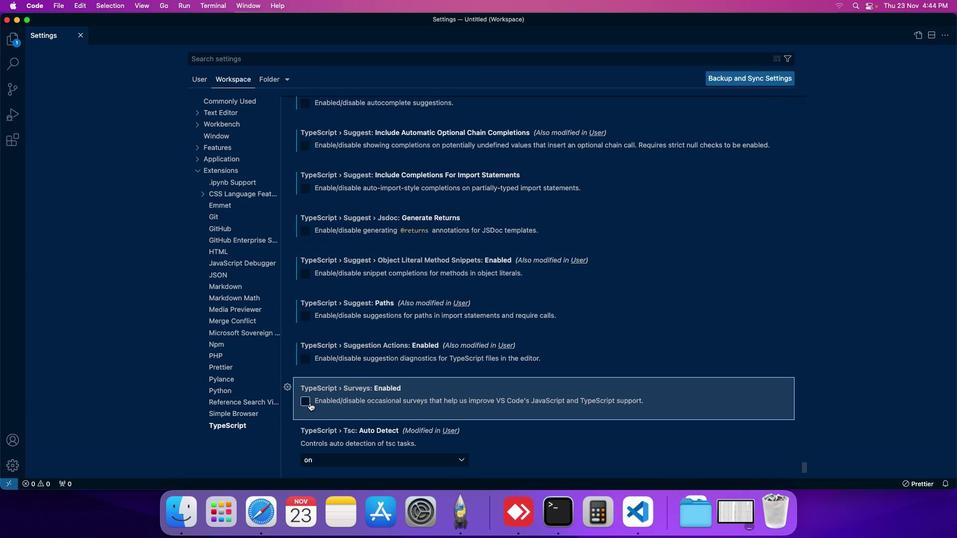 
